 Task: Add a condition where "Status category Less than Closed" in recently solved tickets.
Action: Mouse moved to (108, 283)
Screenshot: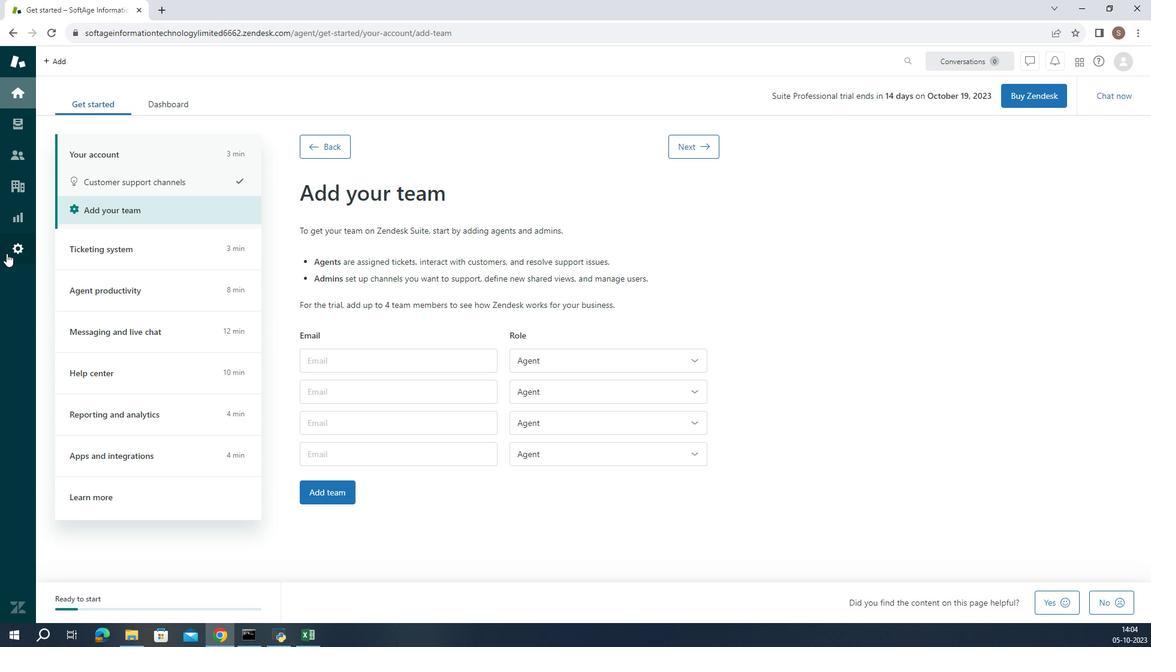 
Action: Mouse pressed left at (108, 283)
Screenshot: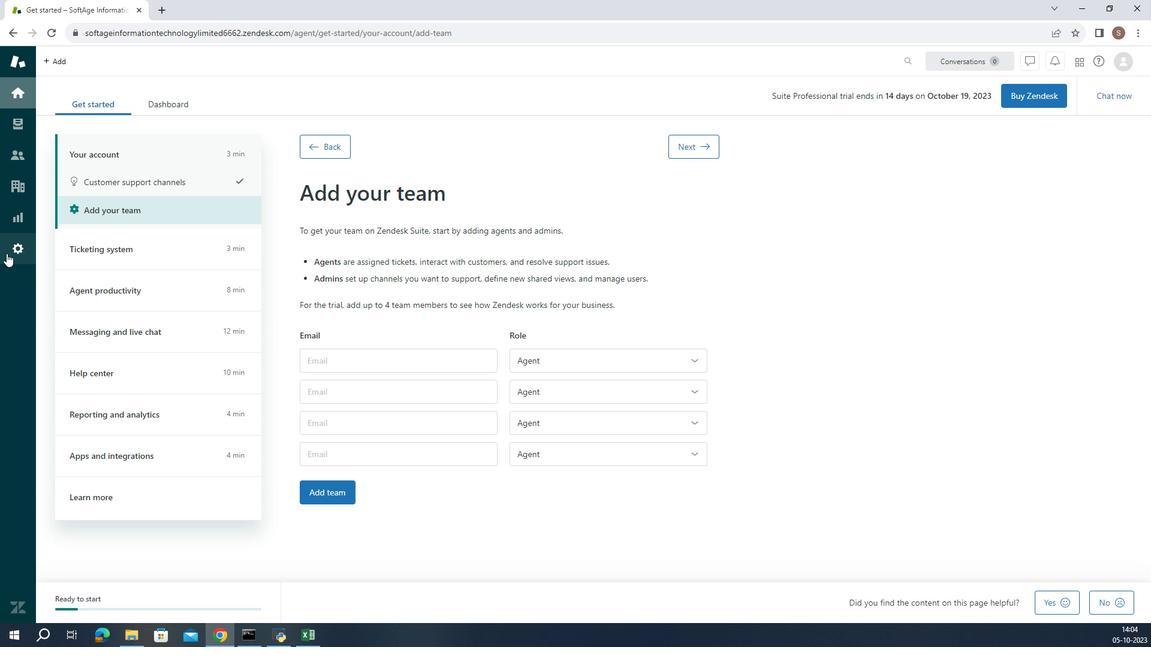 
Action: Mouse moved to (388, 548)
Screenshot: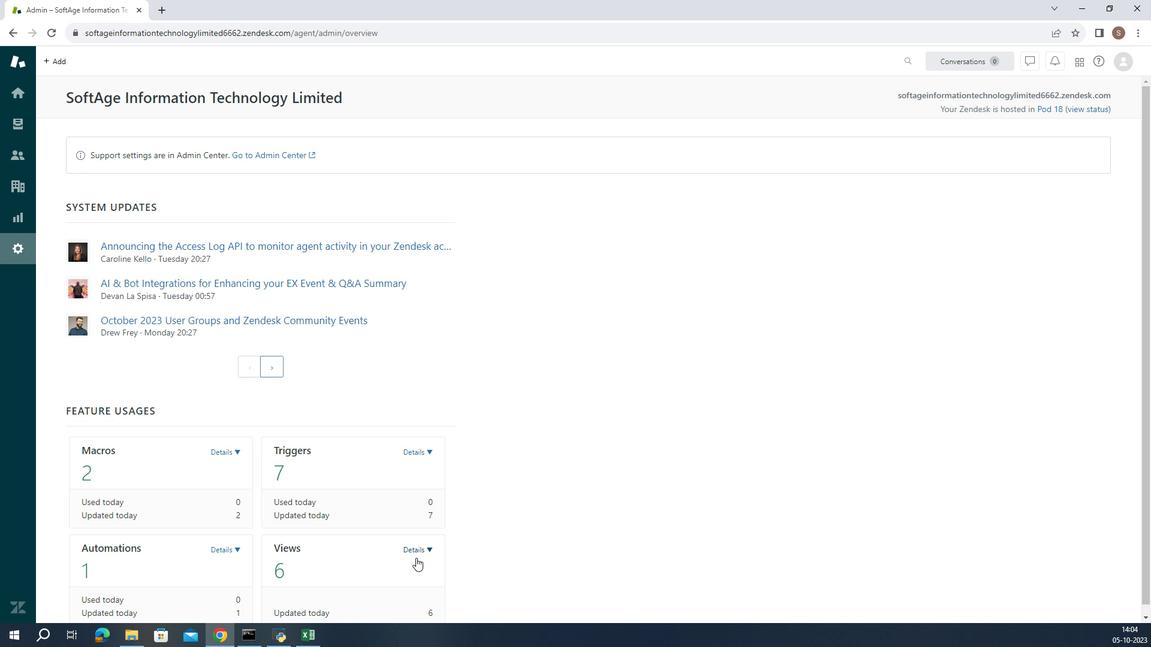 
Action: Mouse pressed left at (388, 548)
Screenshot: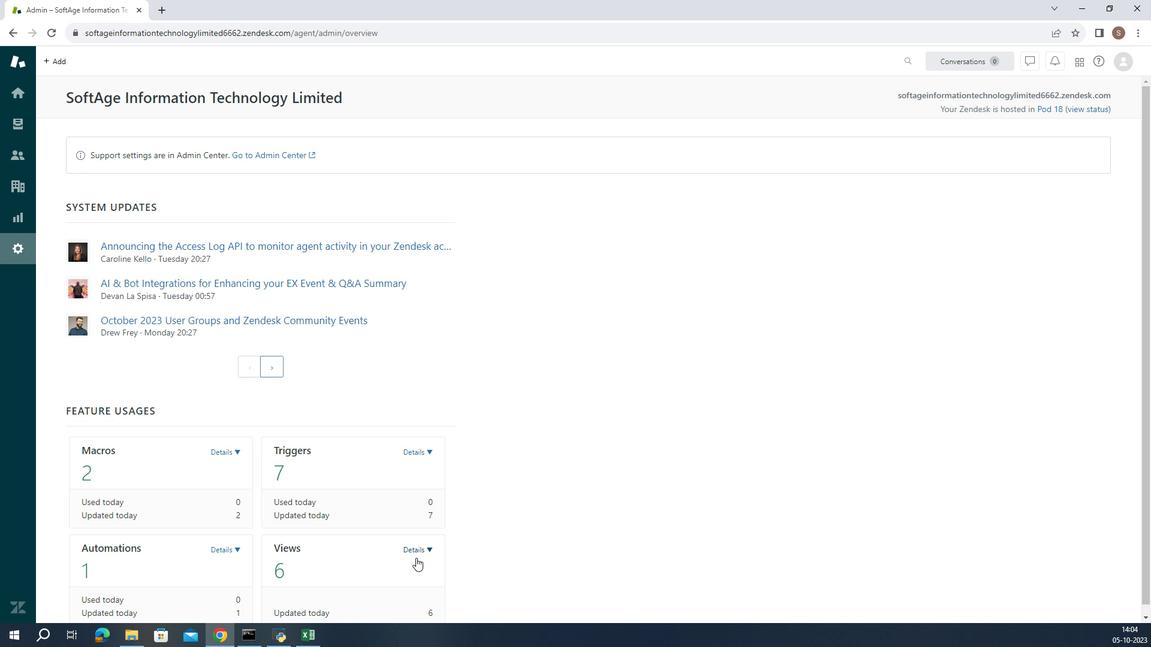 
Action: Mouse moved to (368, 581)
Screenshot: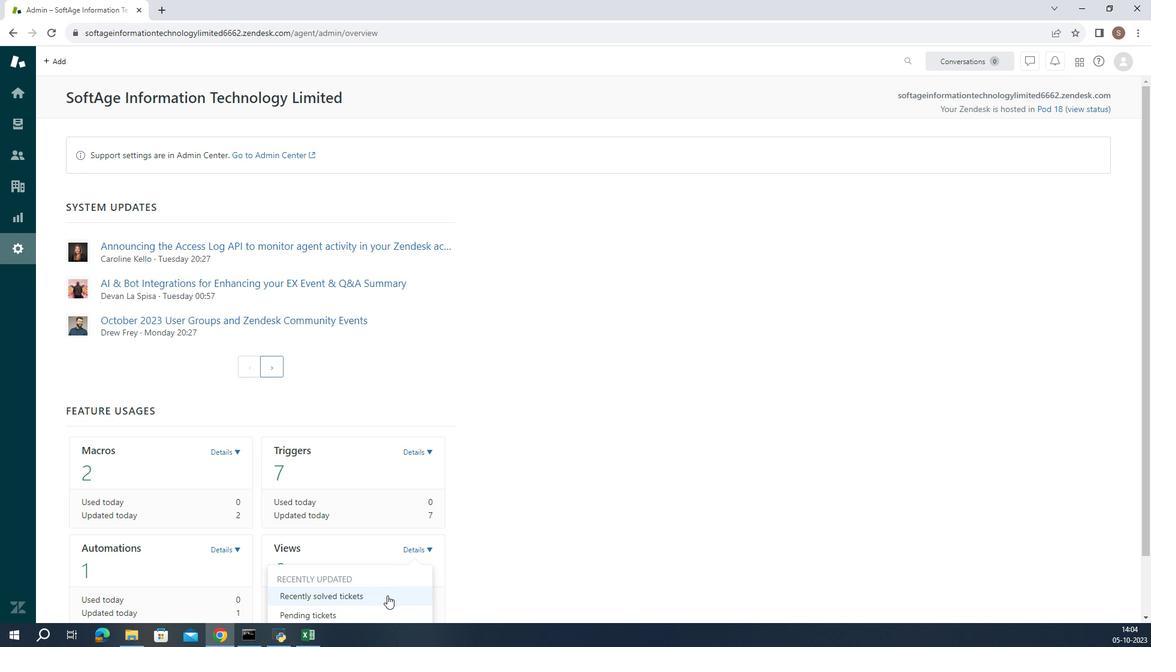 
Action: Mouse pressed left at (368, 581)
Screenshot: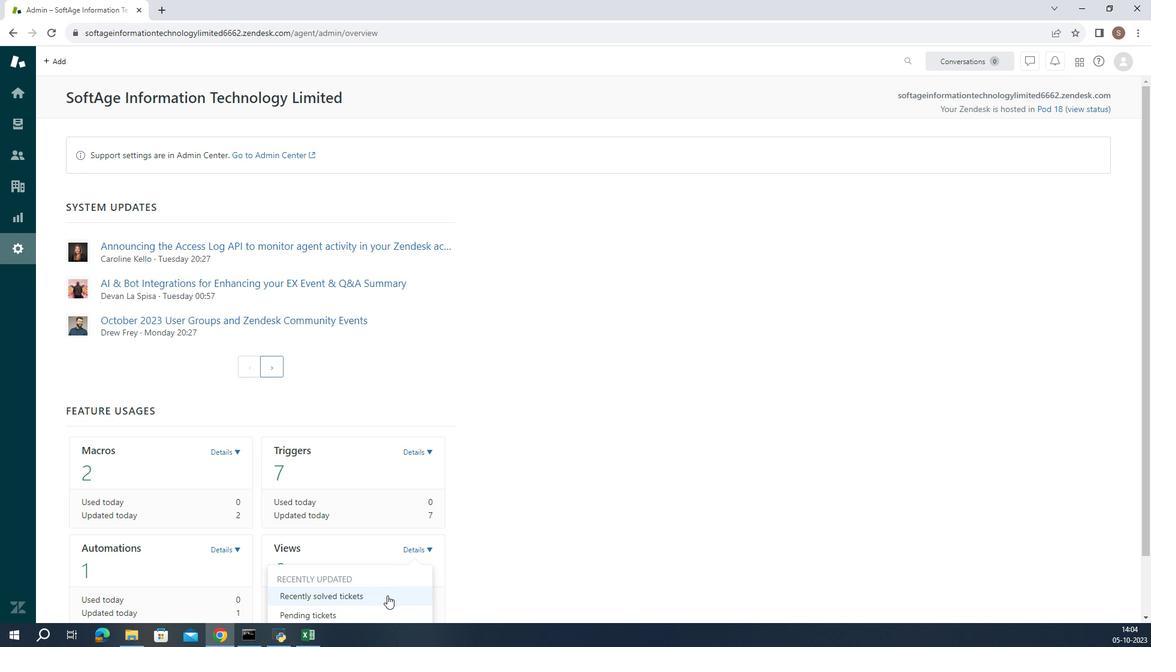 
Action: Mouse moved to (238, 405)
Screenshot: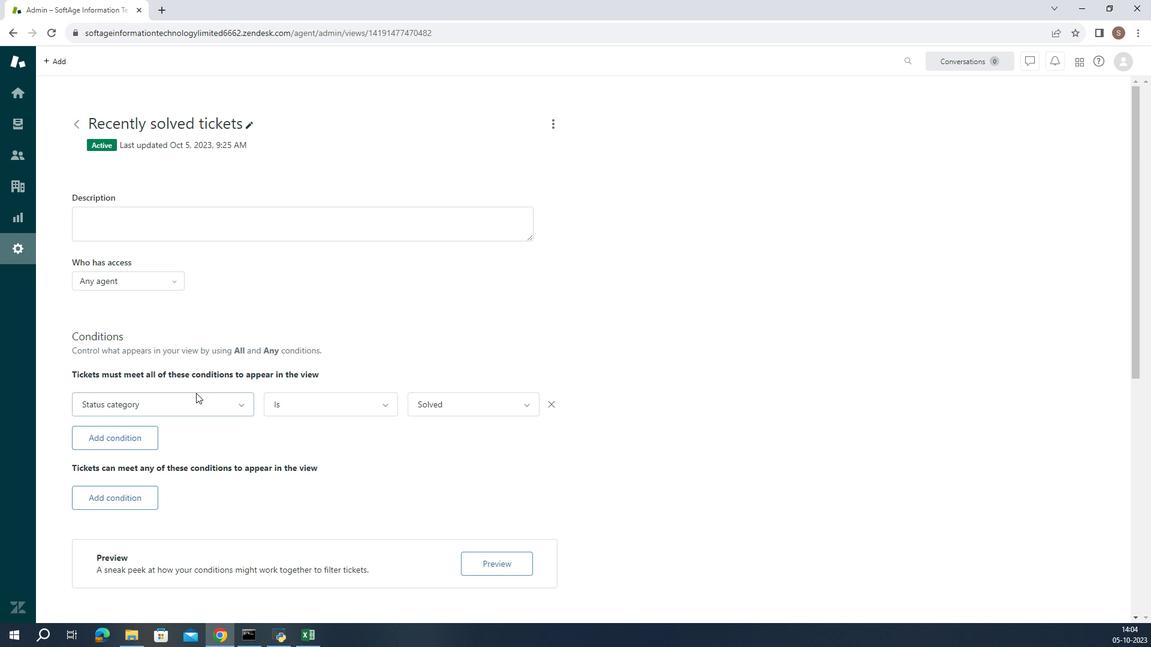 
Action: Mouse pressed left at (238, 405)
Screenshot: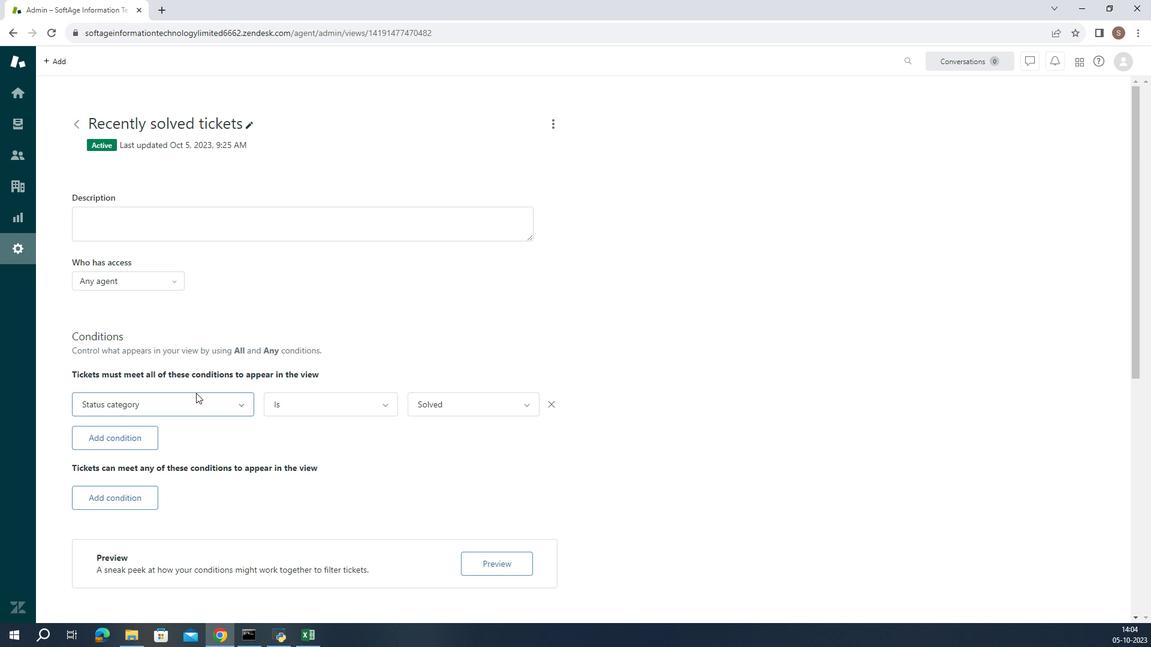 
Action: Mouse moved to (245, 231)
Screenshot: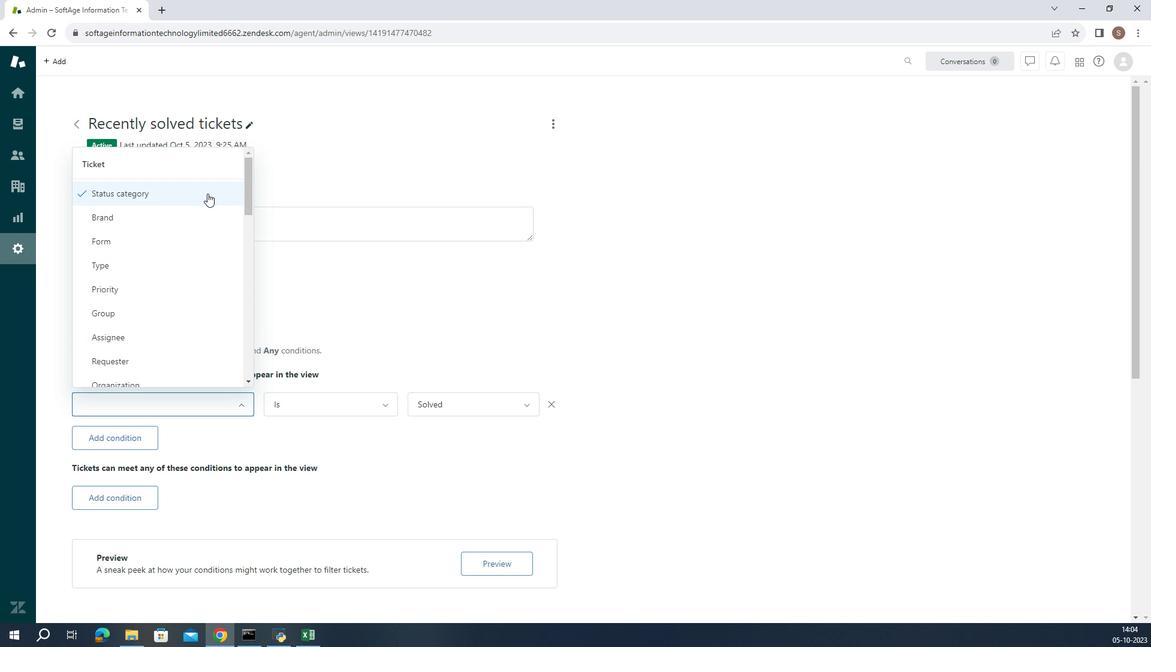 
Action: Mouse pressed left at (245, 231)
Screenshot: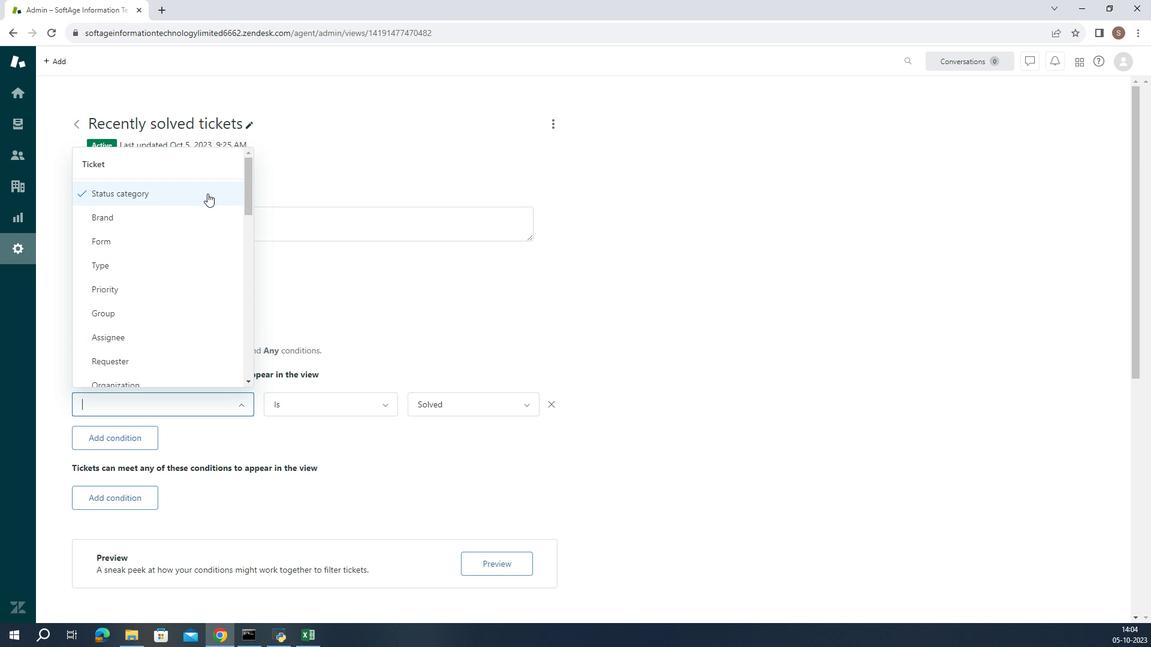 
Action: Mouse moved to (323, 419)
Screenshot: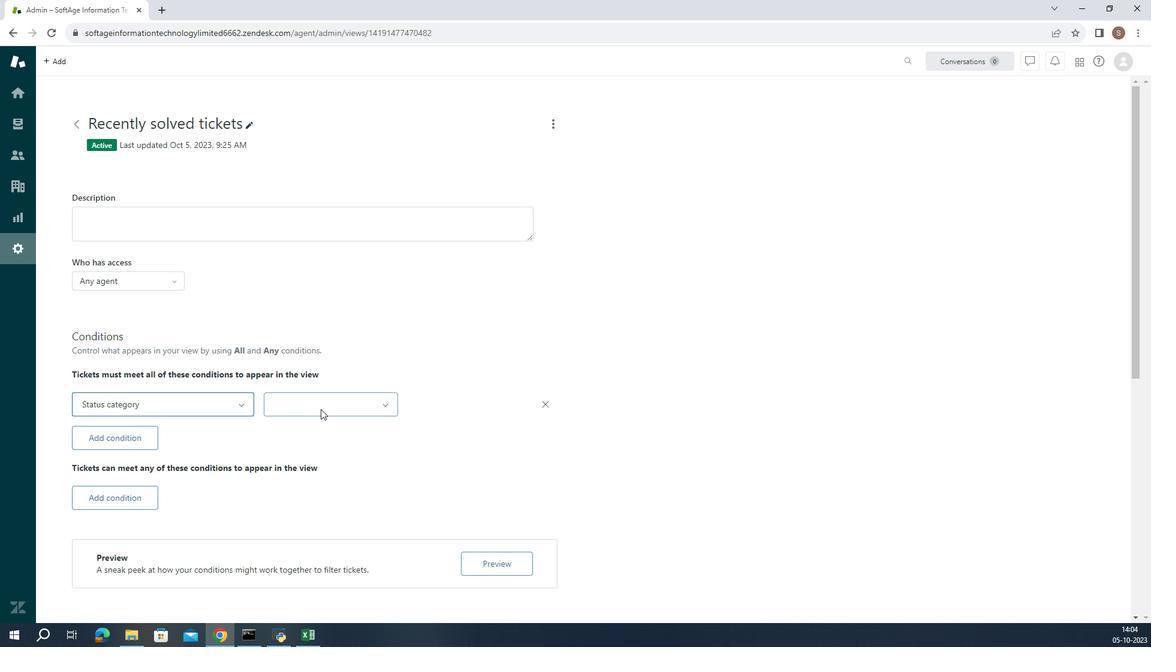 
Action: Mouse pressed left at (323, 419)
Screenshot: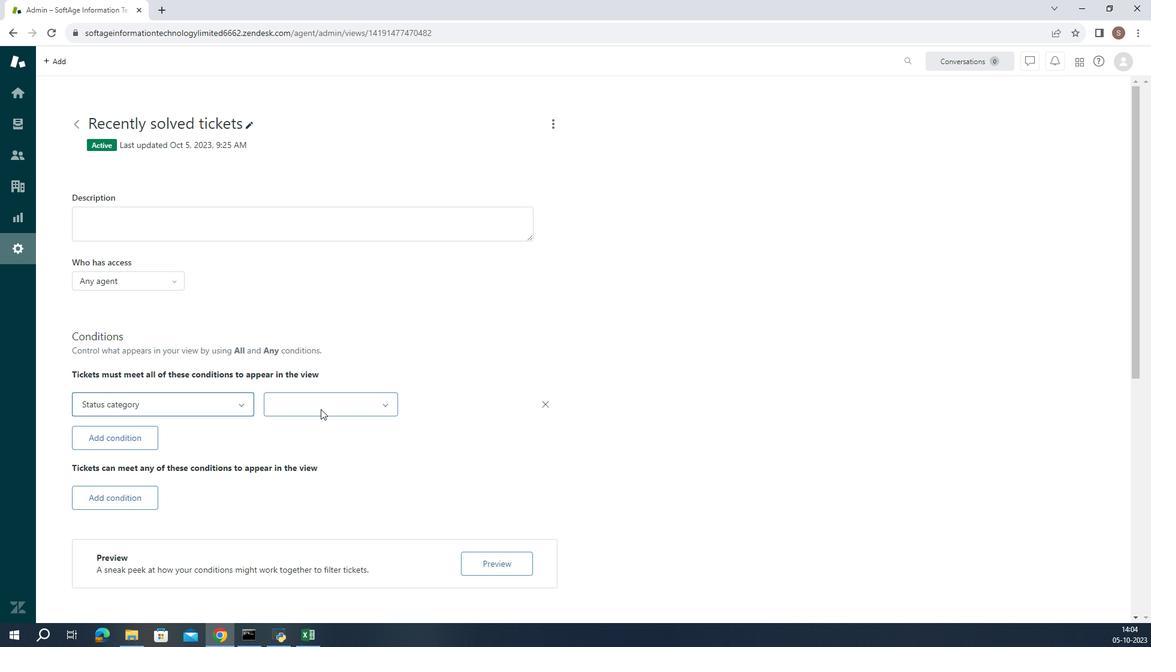 
Action: Mouse moved to (322, 478)
Screenshot: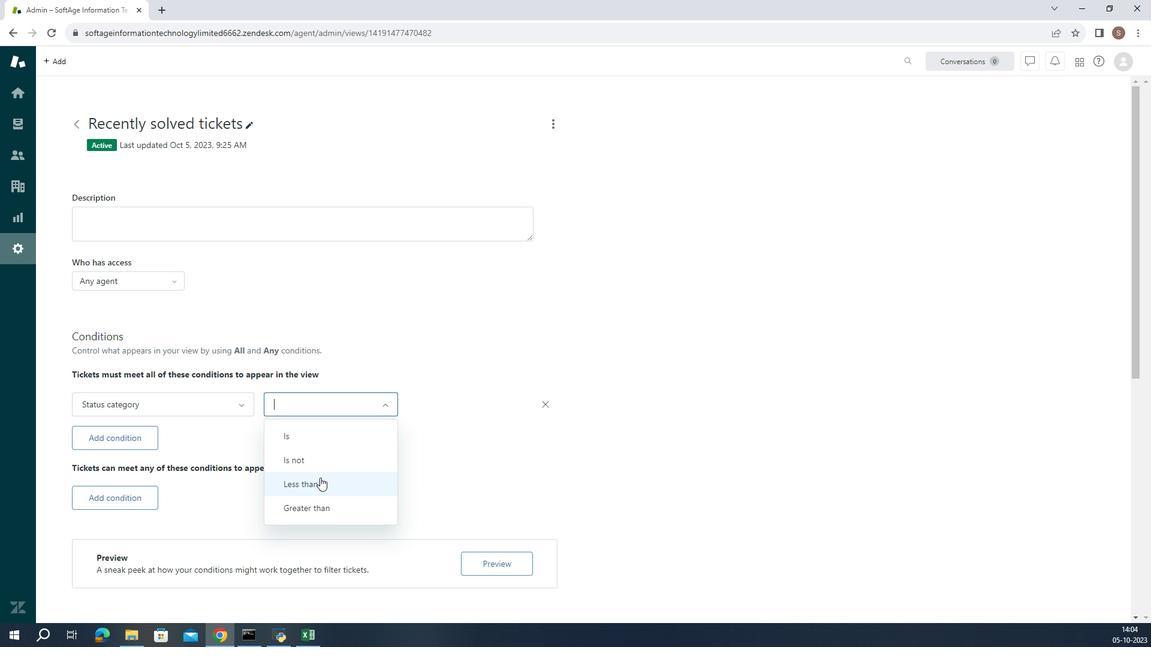 
Action: Mouse pressed left at (322, 478)
Screenshot: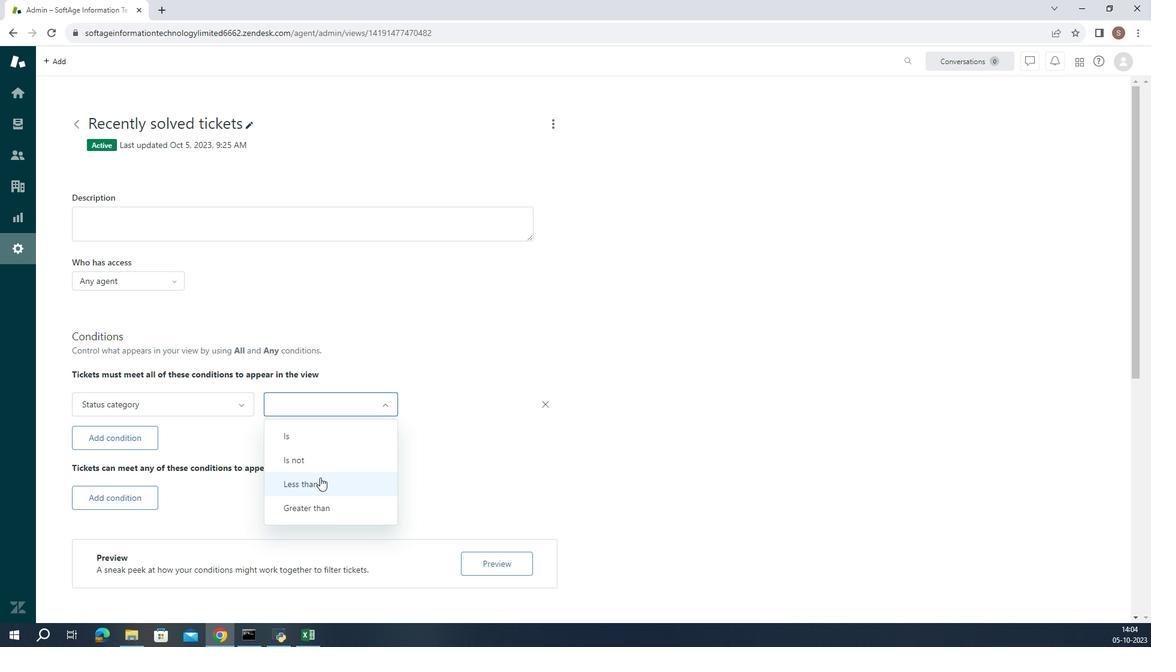
Action: Mouse moved to (407, 414)
Screenshot: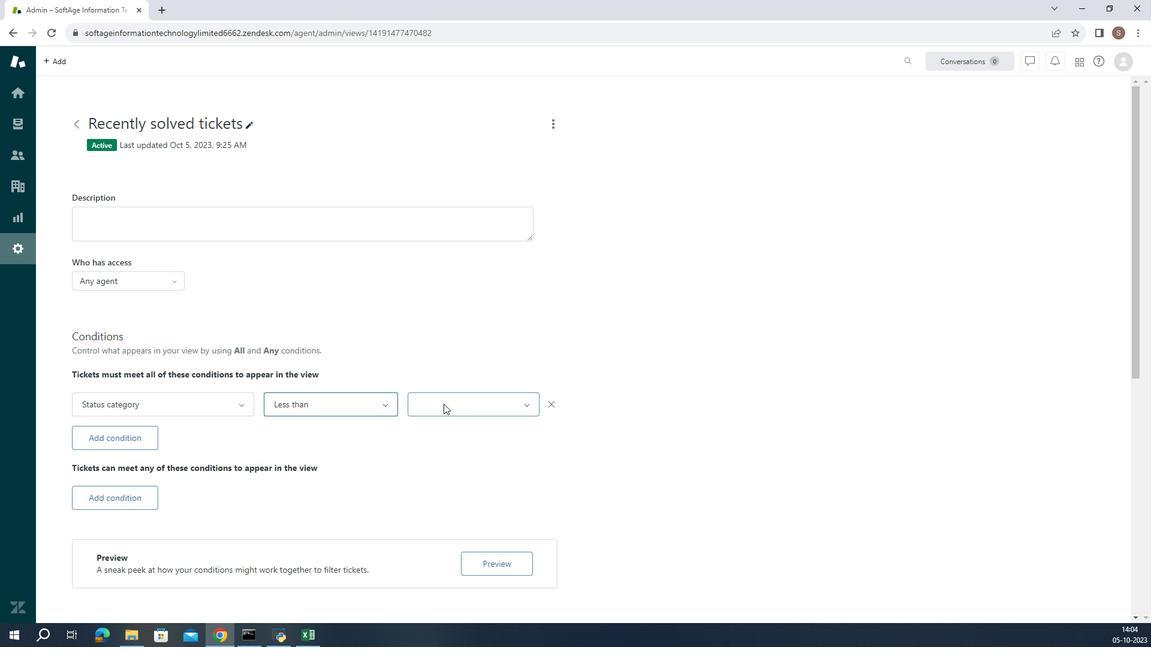 
Action: Mouse pressed left at (407, 414)
Screenshot: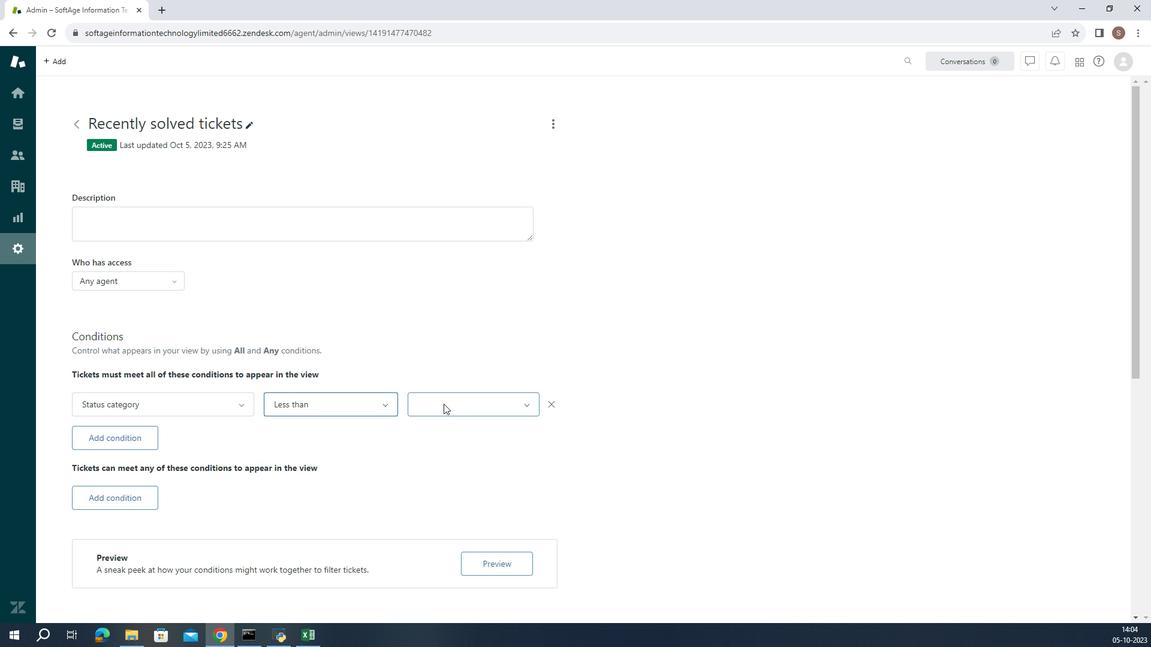 
Action: Mouse moved to (416, 521)
Screenshot: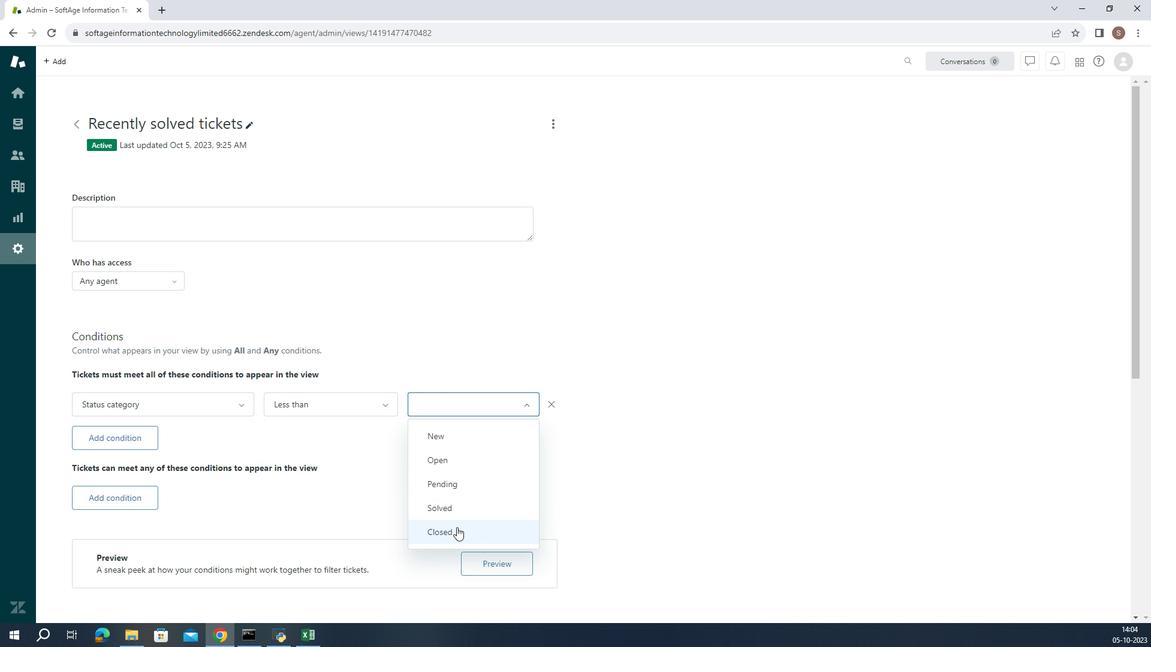 
Action: Mouse pressed left at (416, 521)
Screenshot: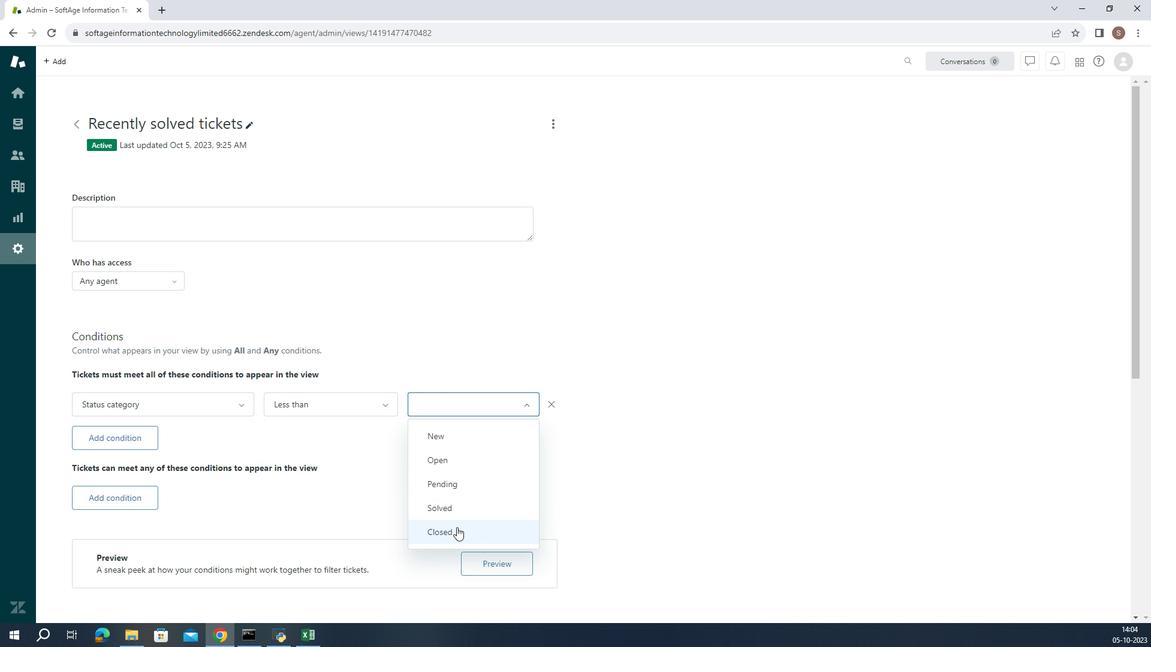 
Action: Mouse moved to (429, 462)
Screenshot: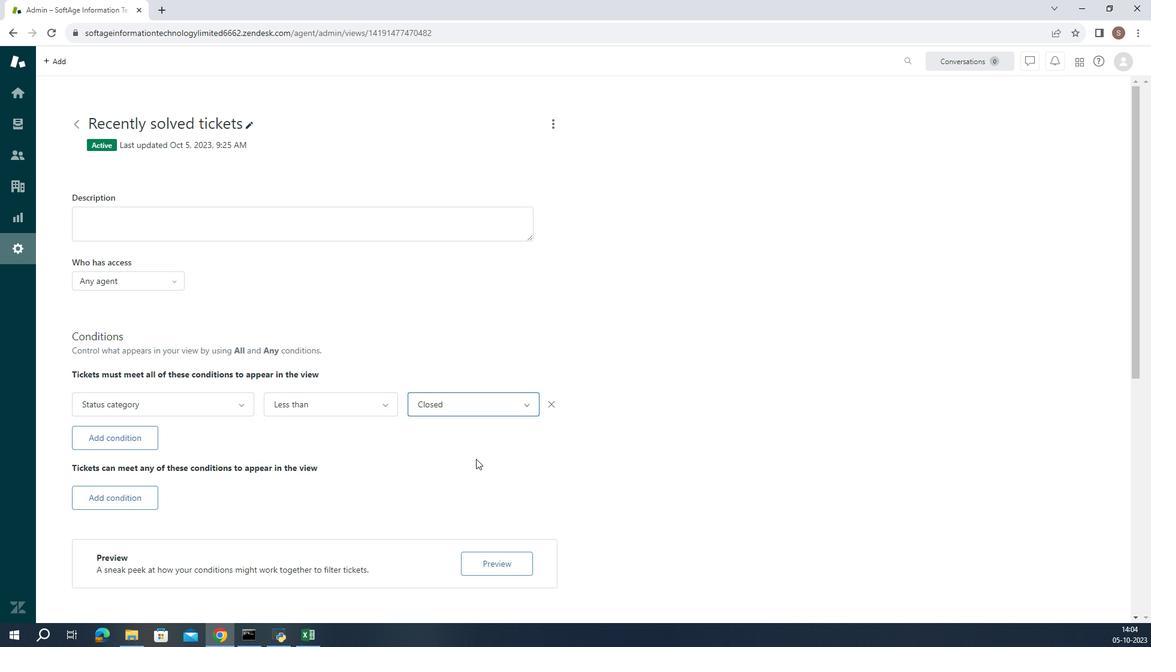 
Action: Mouse pressed left at (429, 462)
Screenshot: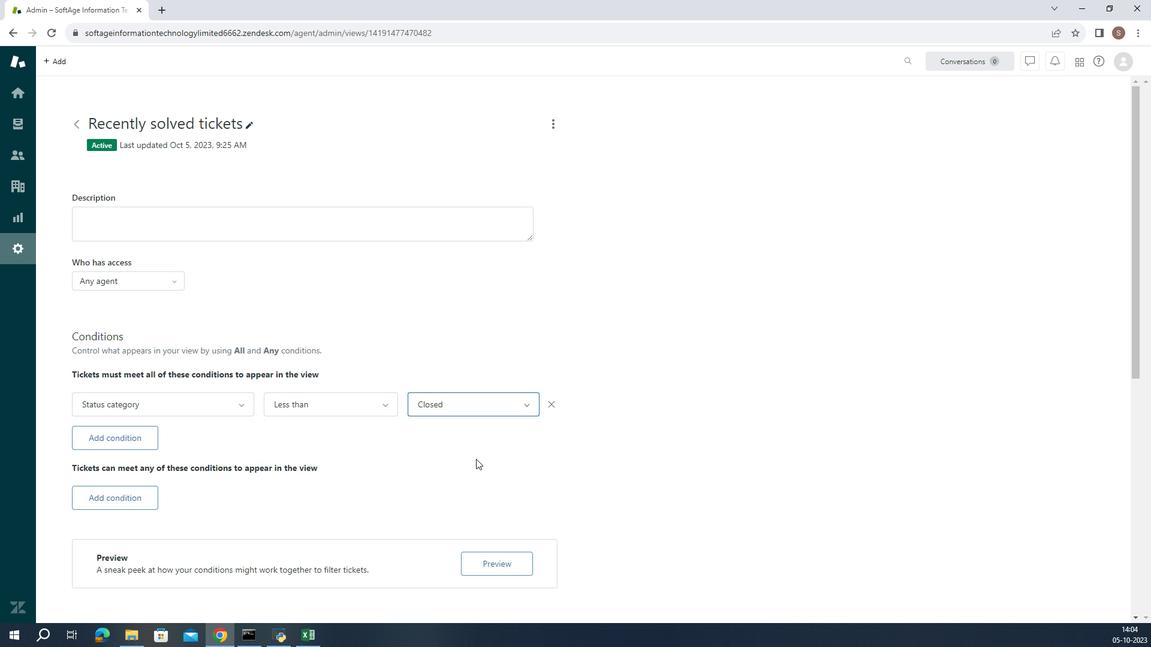 
